Task: Select the current location as Hilton Head Island, South Carolina, United States . Now zoom - , and verify the location . Hide zoom slider
Action: Mouse moved to (139, 63)
Screenshot: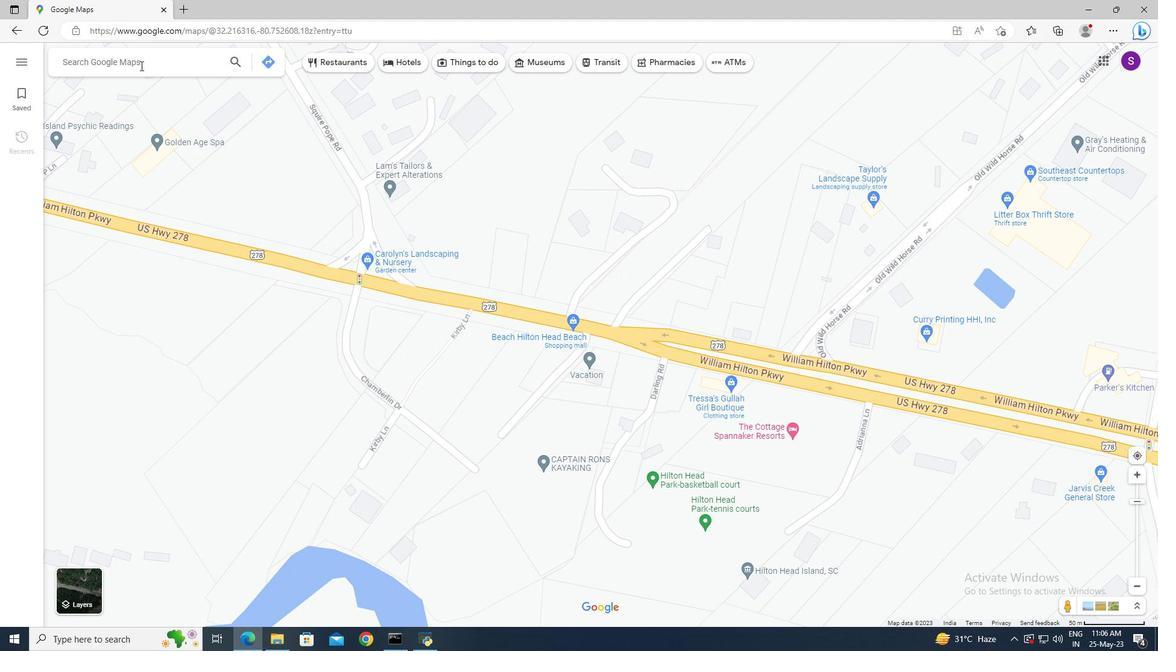 
Action: Mouse pressed left at (139, 63)
Screenshot: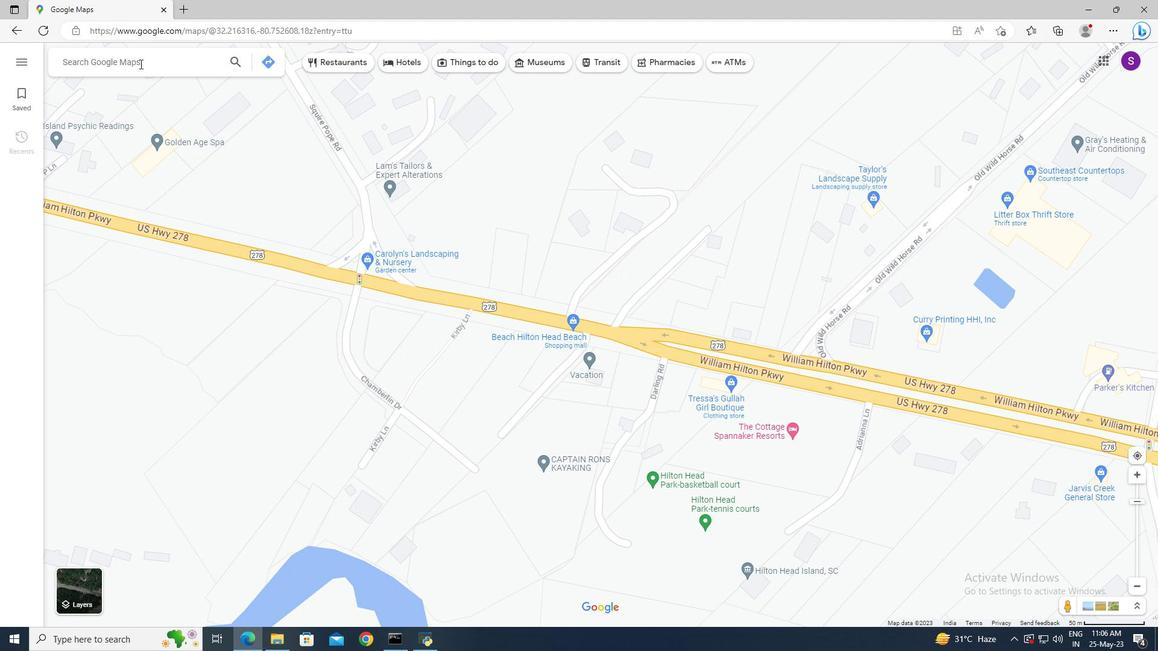 
Action: Key pressed <Key.shift>Hilton<Key.space><Key.shift>Head<Key.space><Key.shift>Island
Screenshot: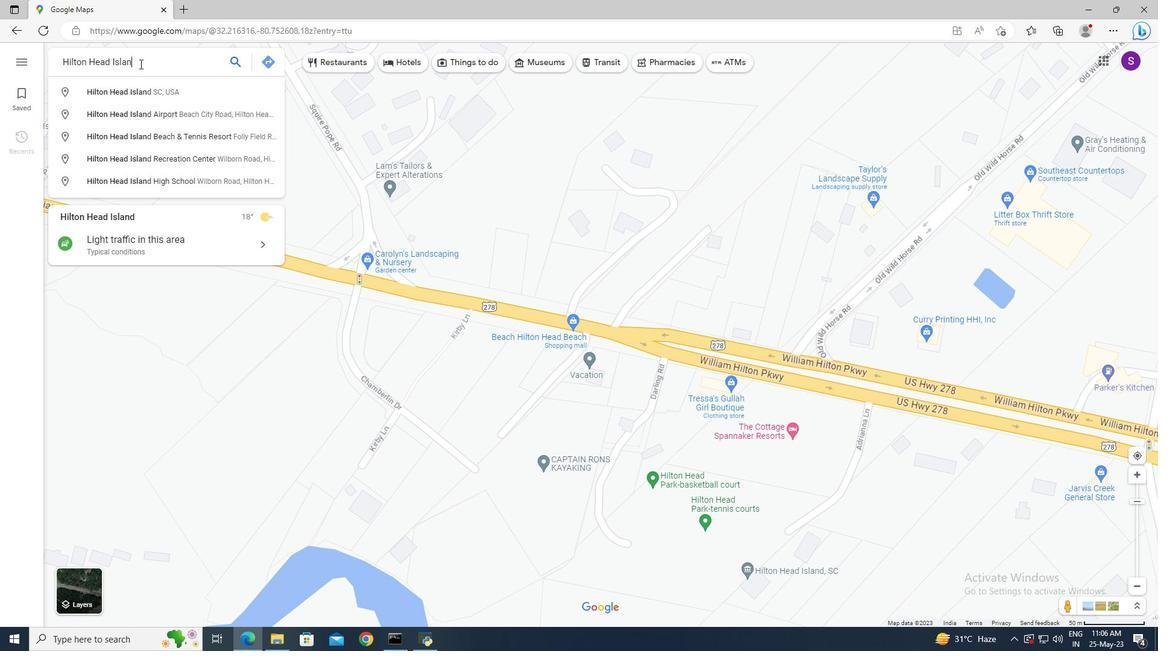 
Action: Mouse moved to (154, 85)
Screenshot: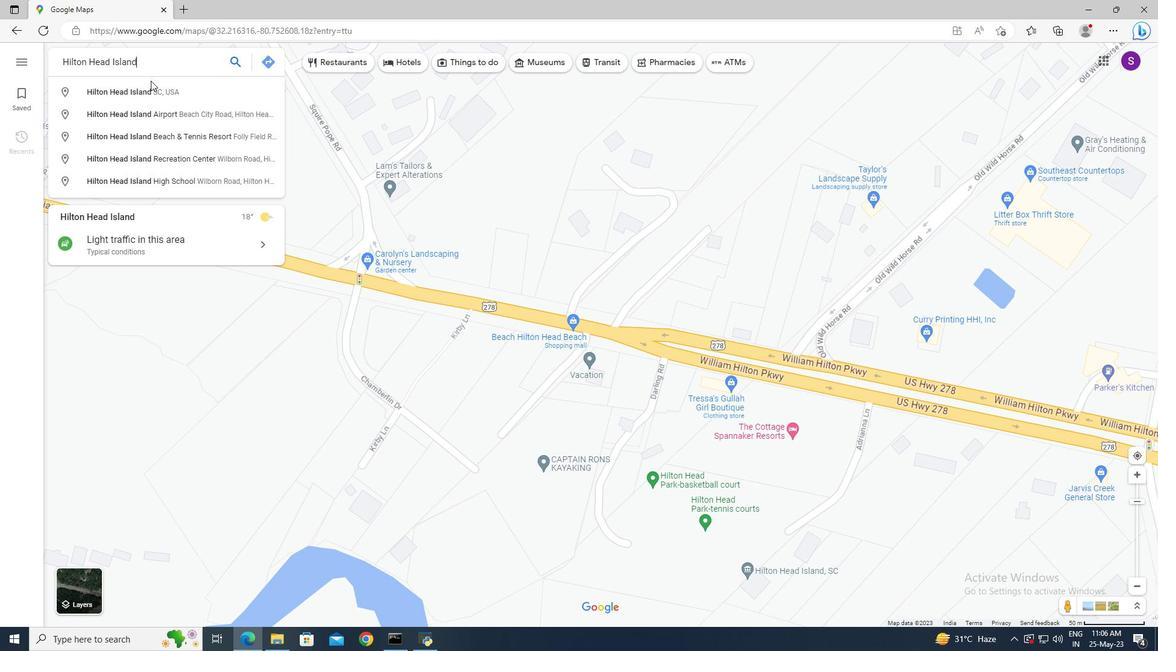 
Action: Mouse pressed left at (154, 85)
Screenshot: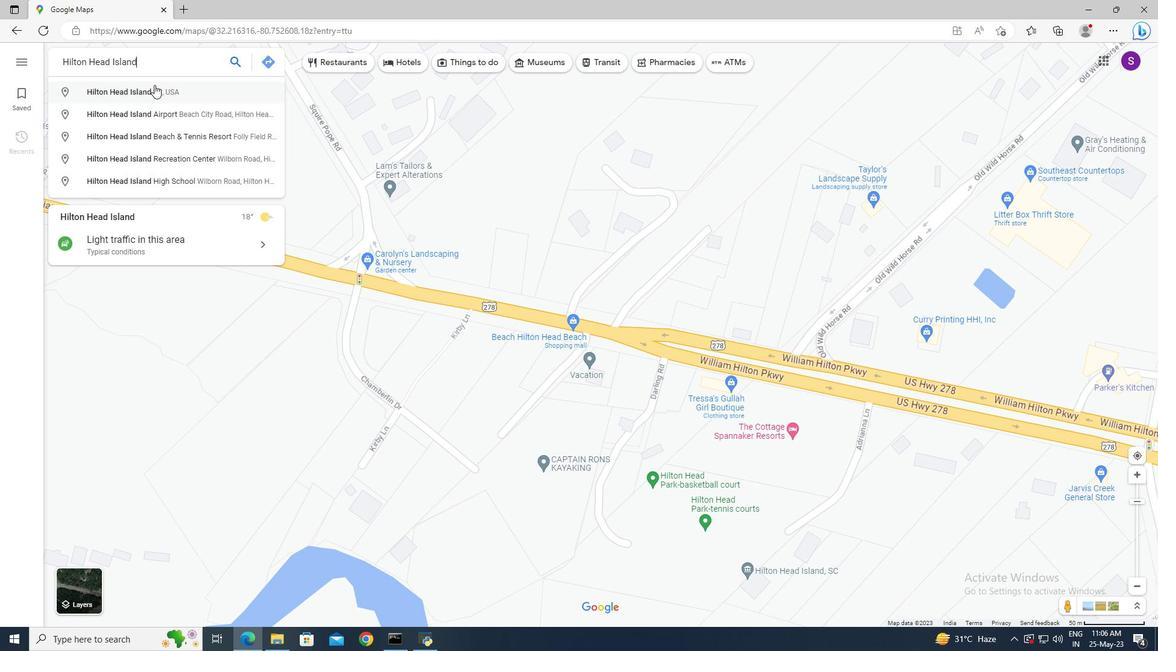 
Action: Mouse moved to (1137, 581)
Screenshot: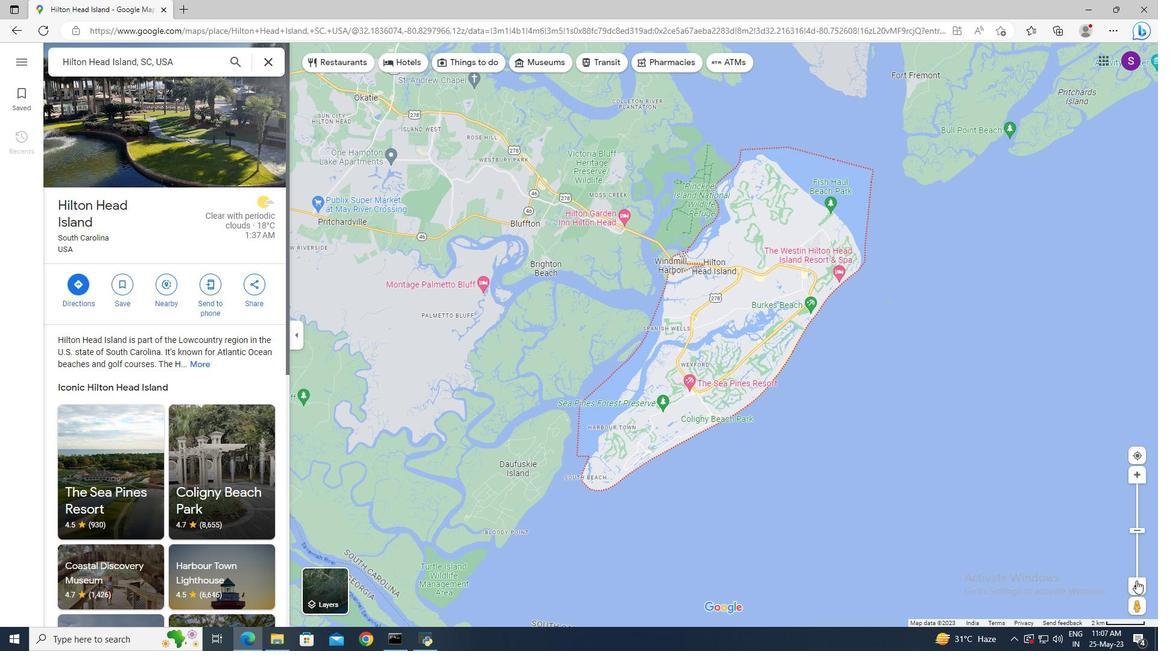 
Action: Mouse pressed left at (1137, 581)
Screenshot: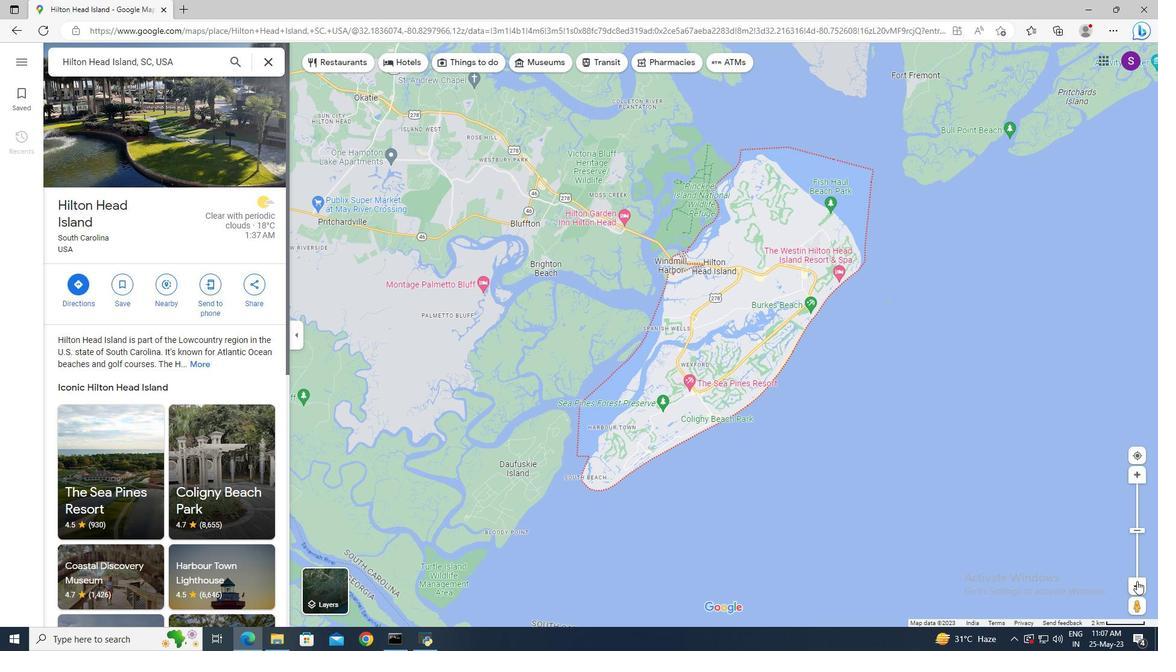 
Action: Mouse pressed left at (1137, 581)
Screenshot: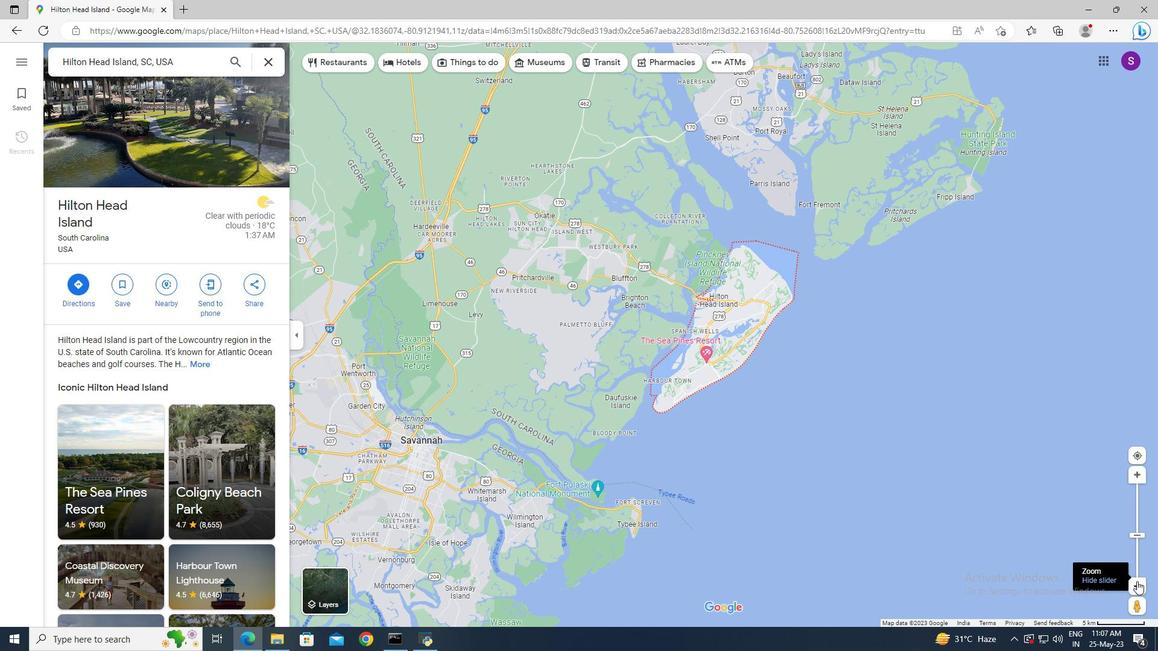 
Action: Mouse pressed left at (1137, 581)
Screenshot: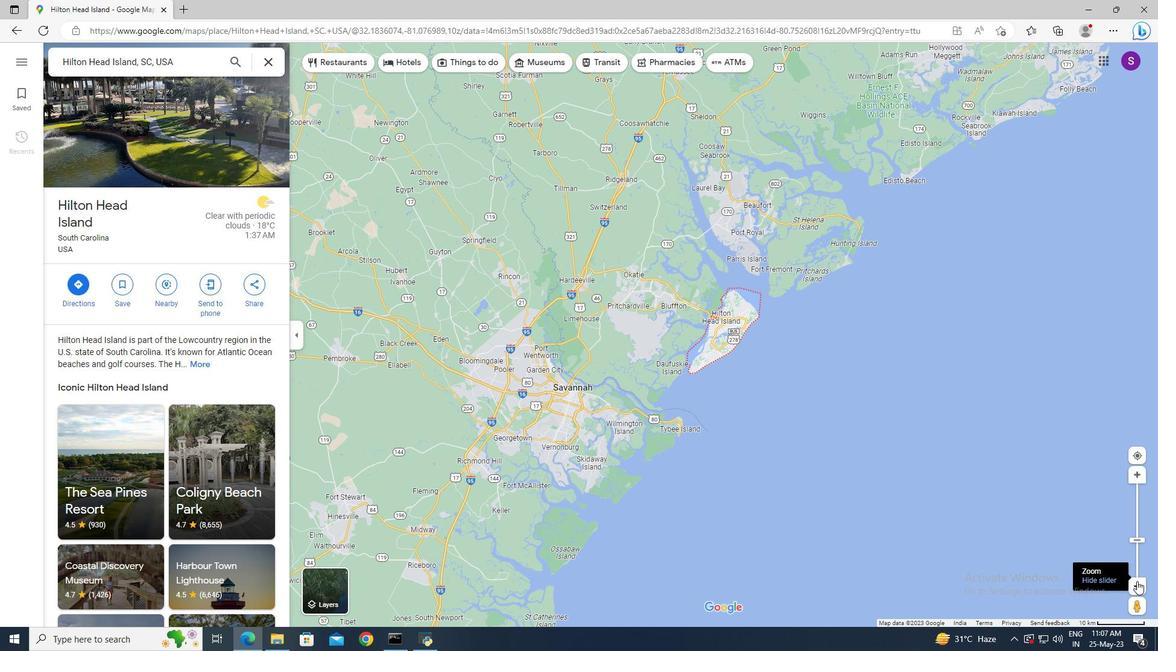 
Action: Mouse moved to (1108, 580)
Screenshot: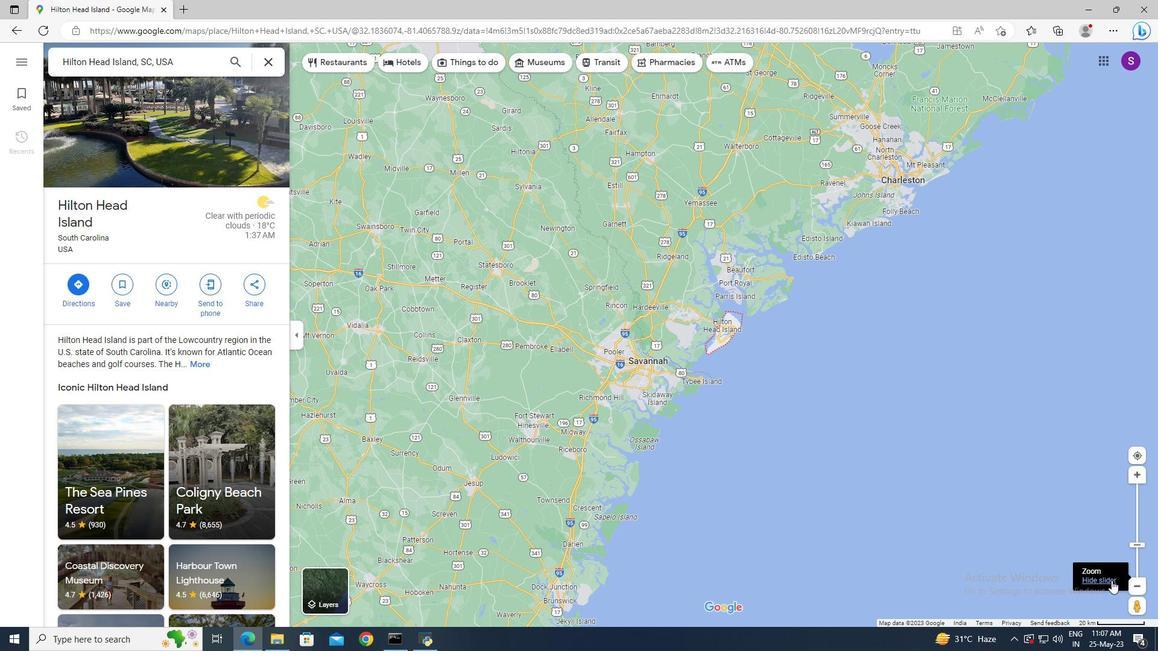 
Action: Mouse pressed left at (1108, 580)
Screenshot: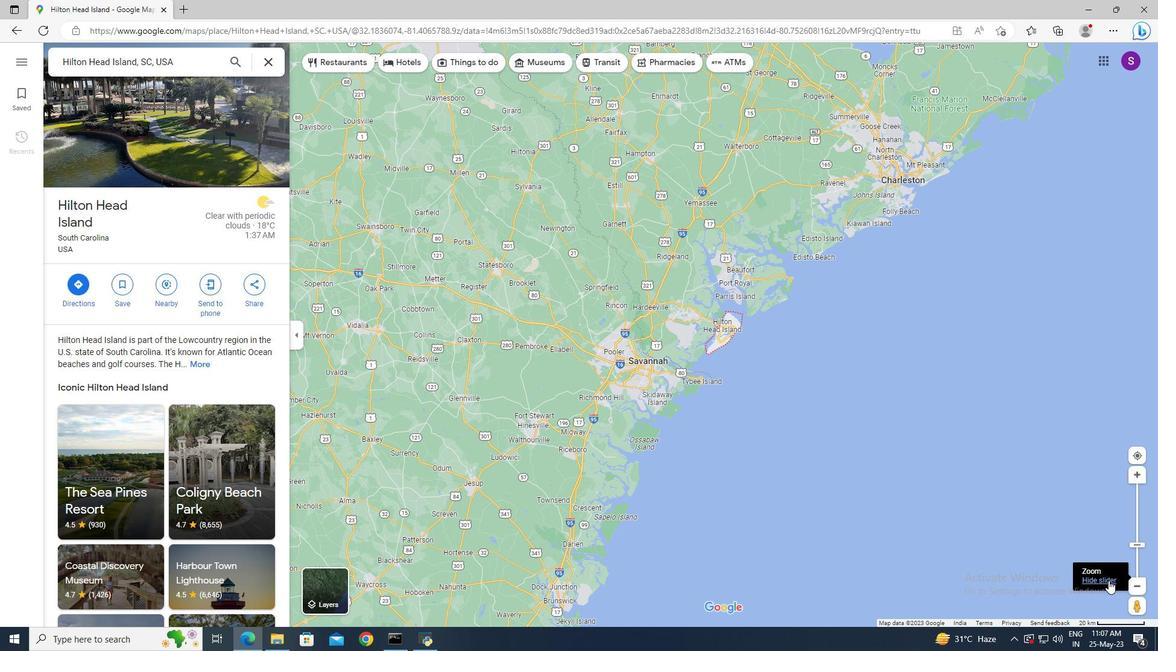 
Action: Mouse moved to (1137, 587)
Screenshot: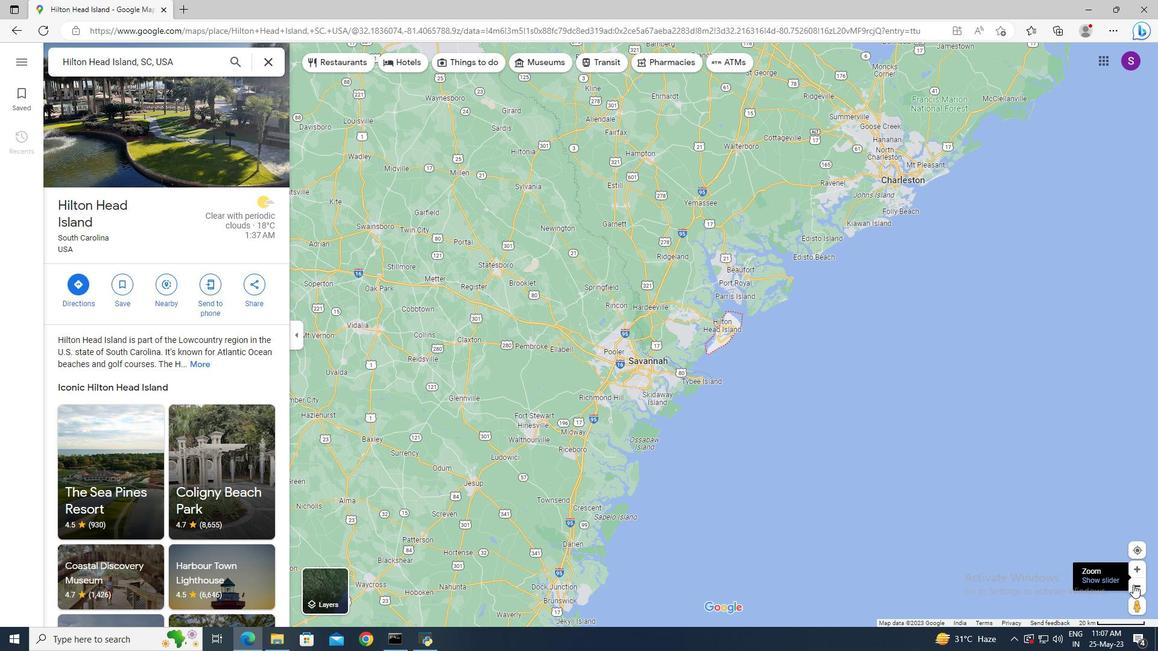
Action: Mouse pressed left at (1137, 587)
Screenshot: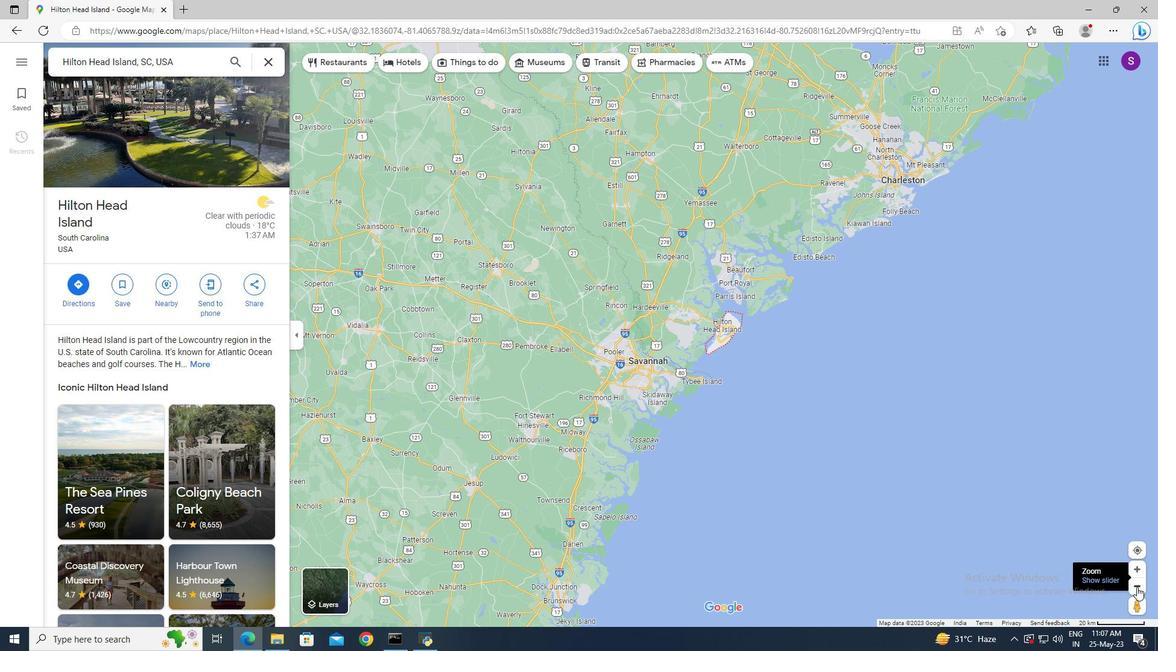 
Action: Mouse moved to (202, 167)
Screenshot: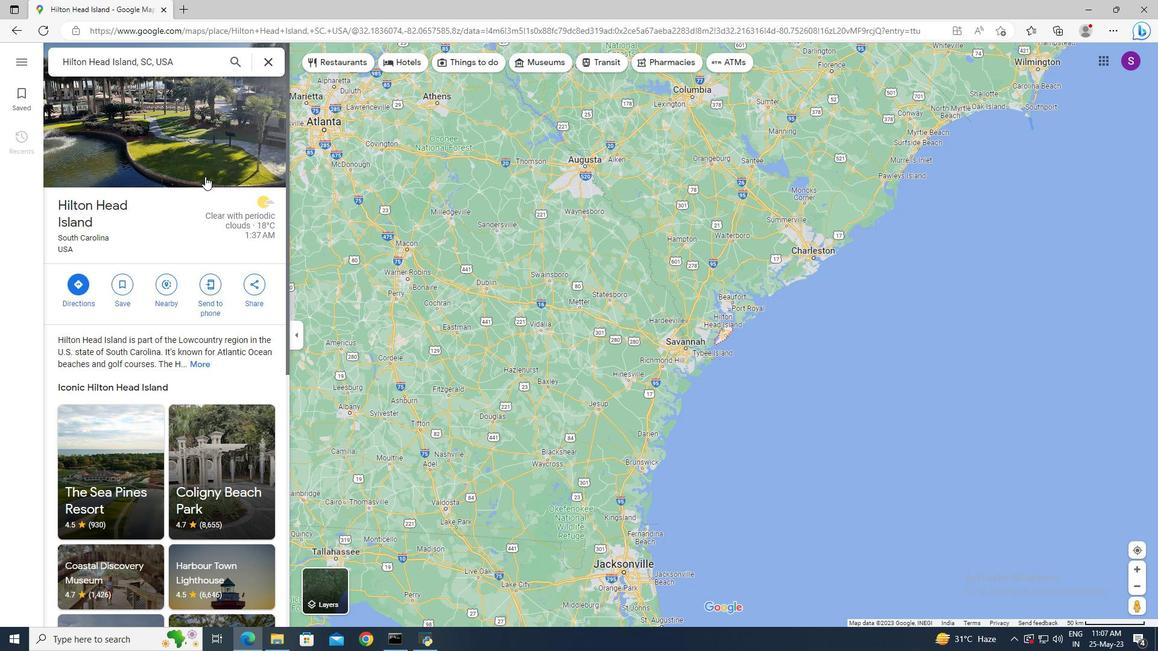 
Action: Mouse pressed left at (202, 167)
Screenshot: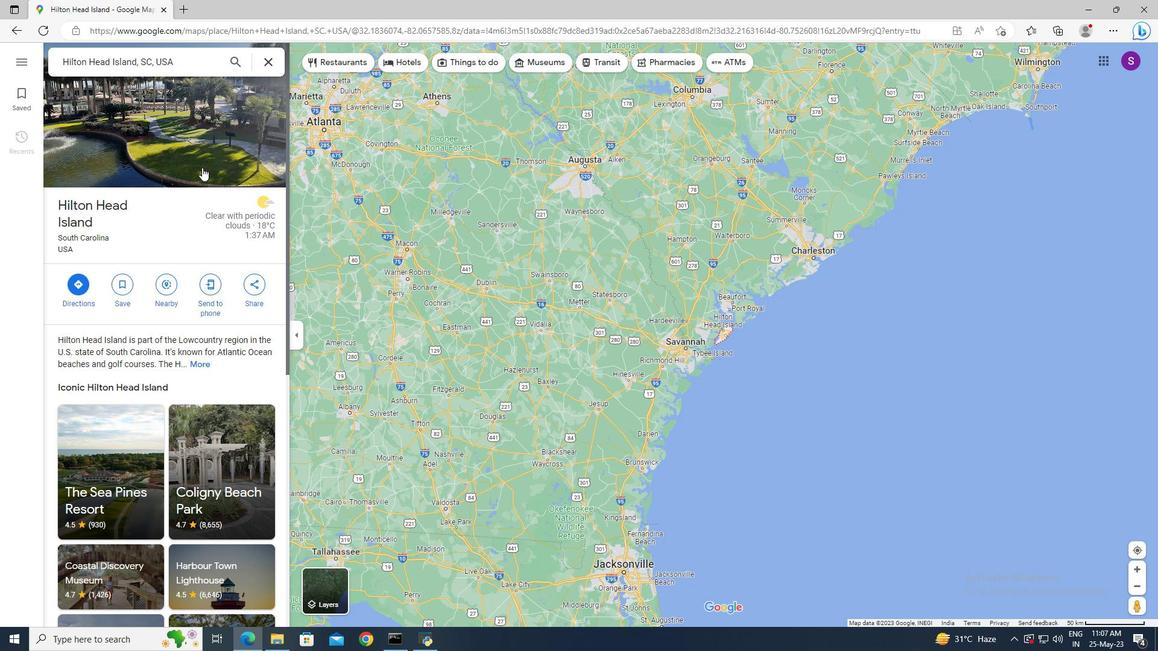 
Action: Mouse moved to (187, 243)
Screenshot: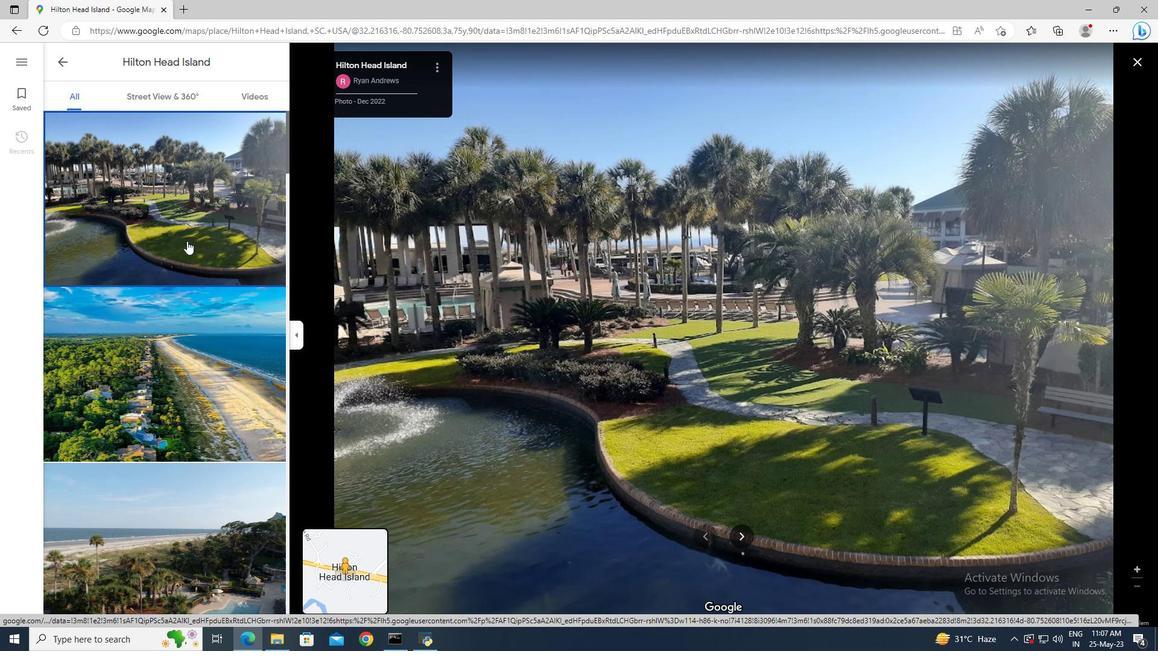 
Action: Mouse scrolled (187, 242) with delta (0, 0)
Screenshot: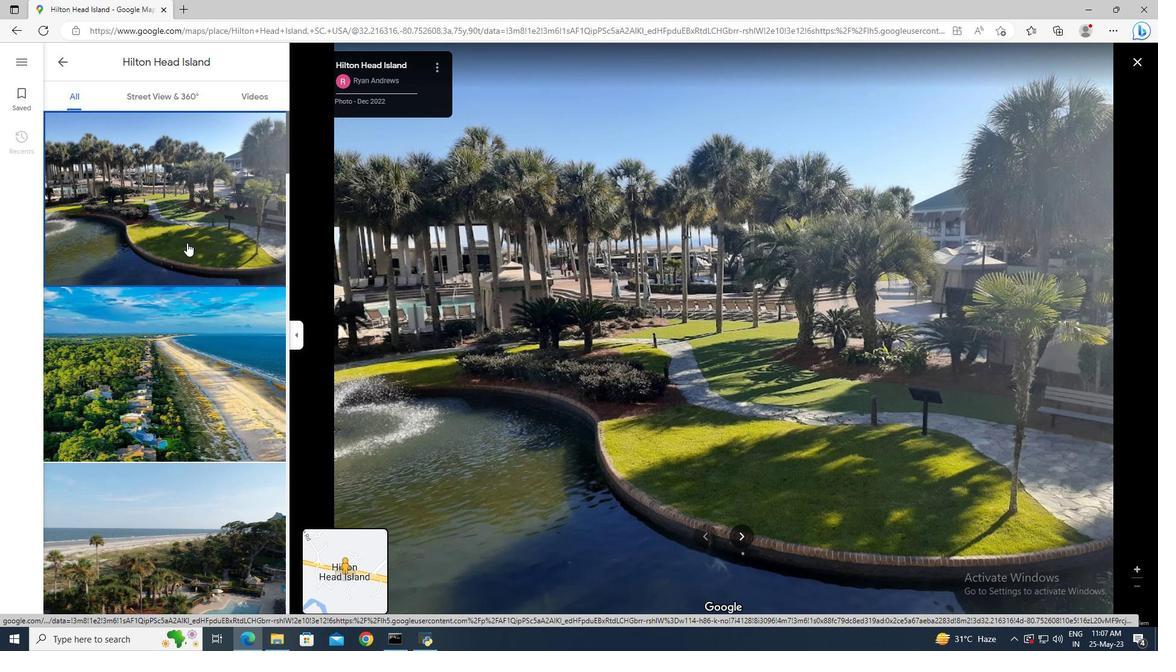 
Action: Mouse scrolled (187, 242) with delta (0, 0)
Screenshot: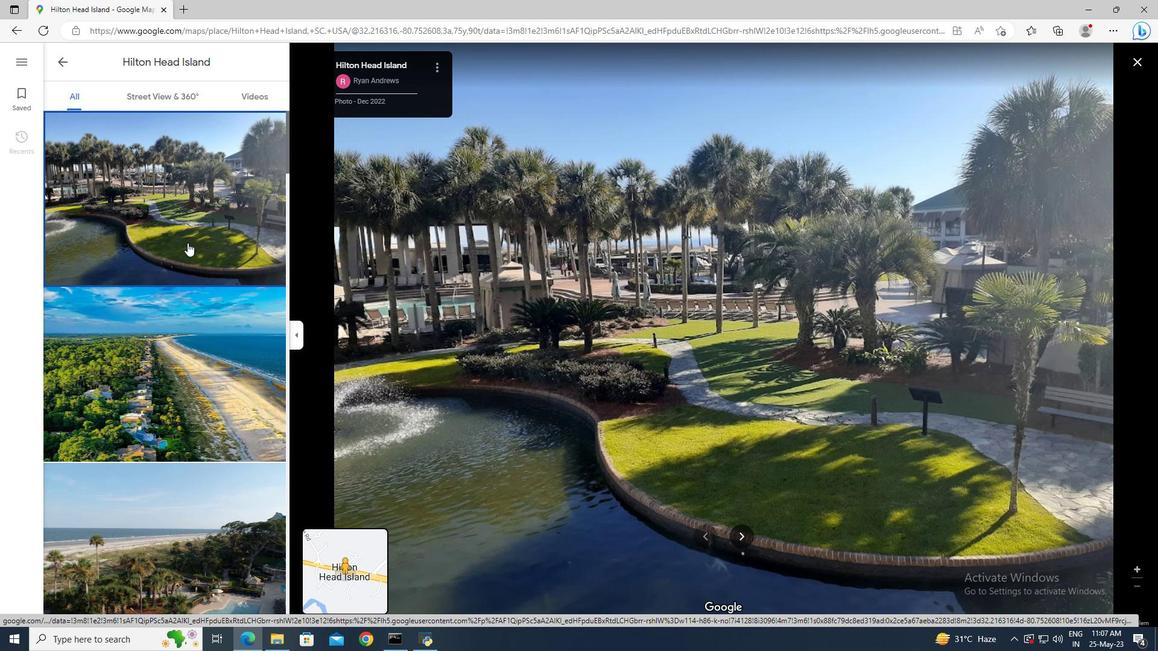 
Action: Mouse moved to (188, 243)
Screenshot: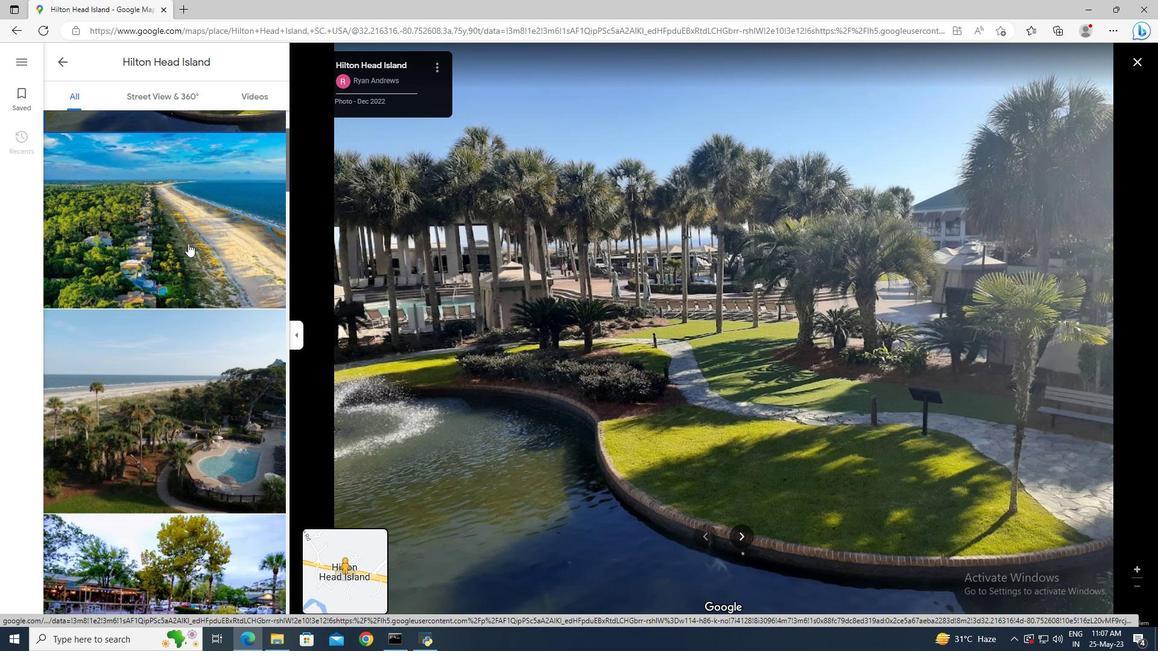 
Action: Mouse scrolled (188, 243) with delta (0, 0)
Screenshot: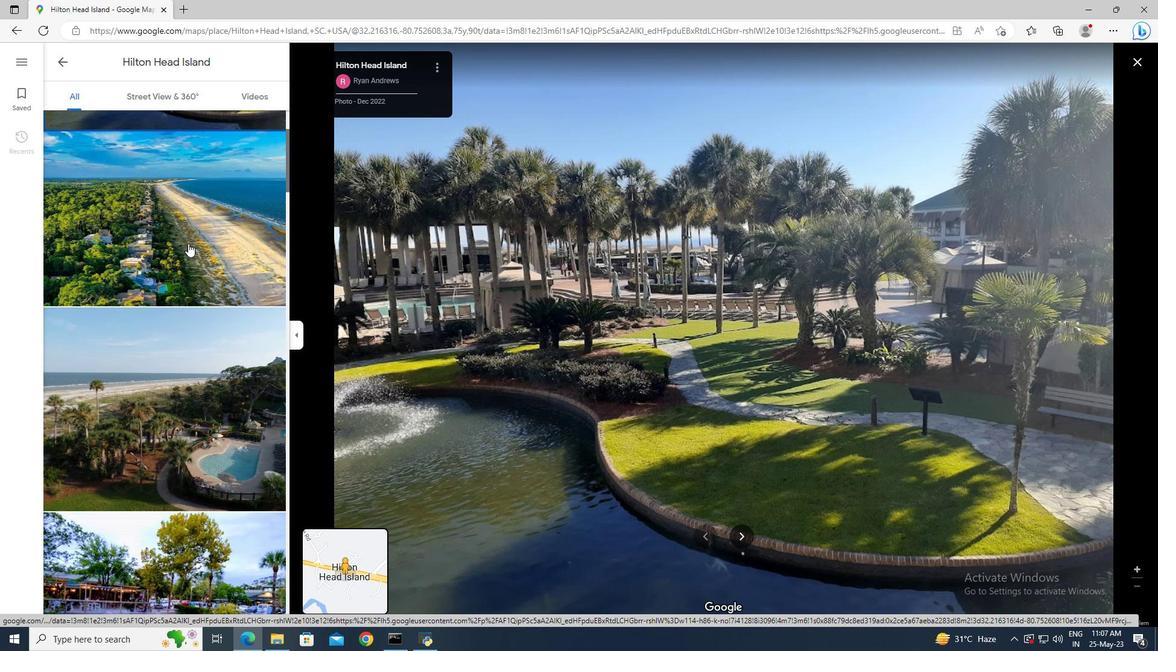 
Action: Mouse scrolled (188, 244) with delta (0, 0)
Screenshot: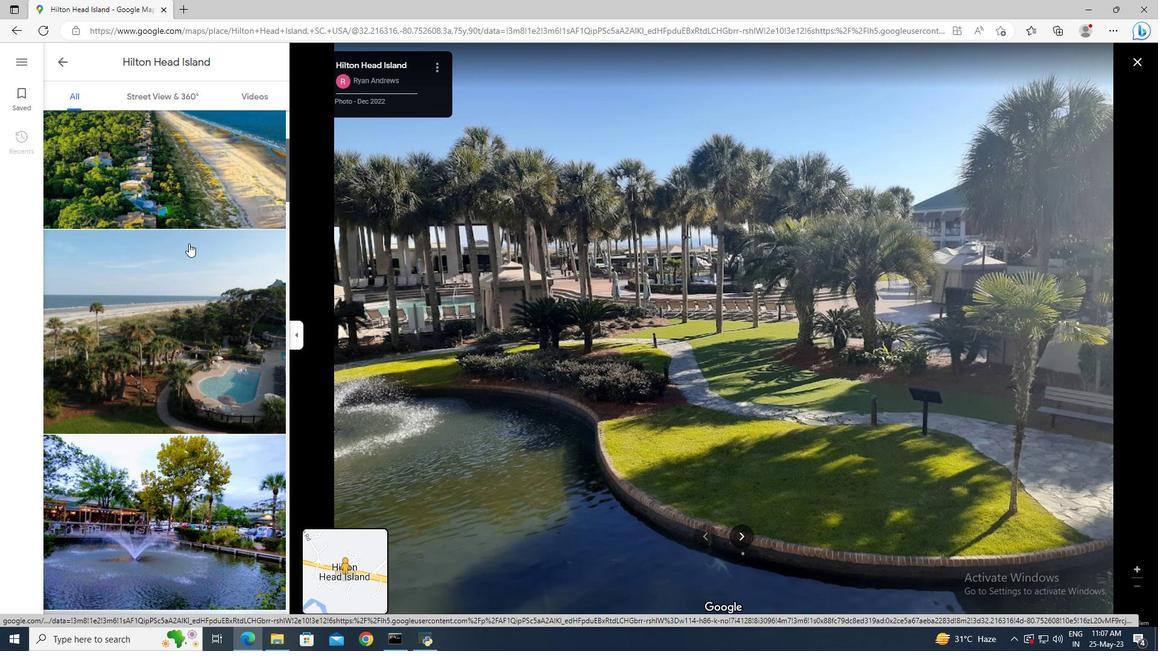 
Action: Mouse scrolled (188, 244) with delta (0, 0)
Screenshot: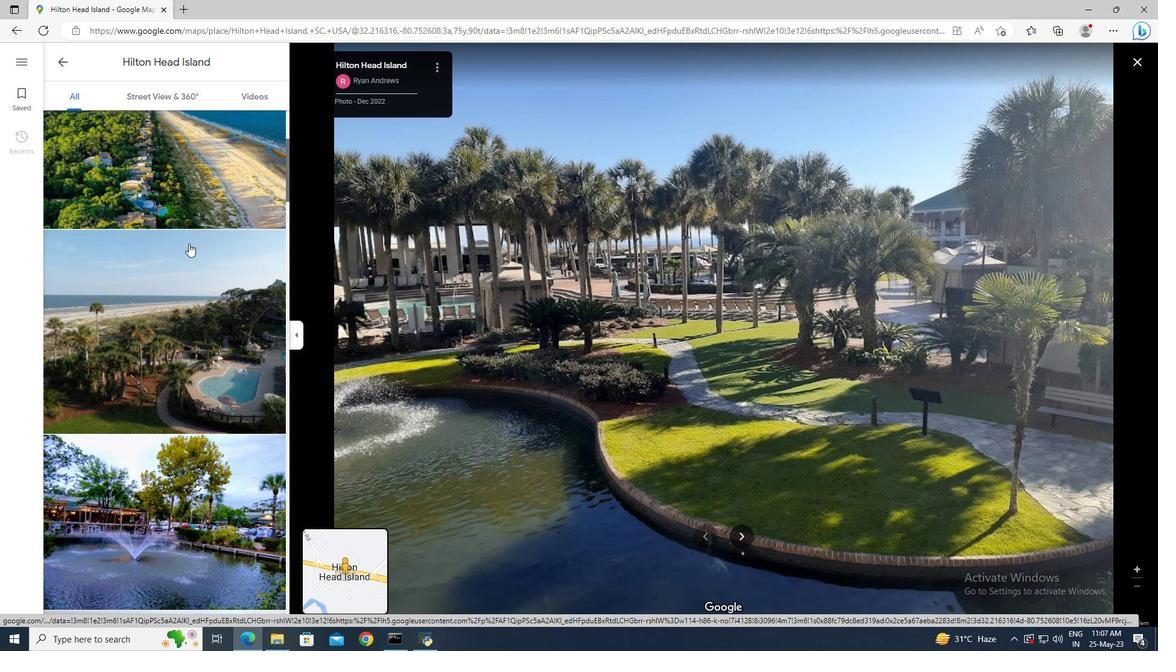 
Action: Mouse scrolled (188, 244) with delta (0, 0)
Screenshot: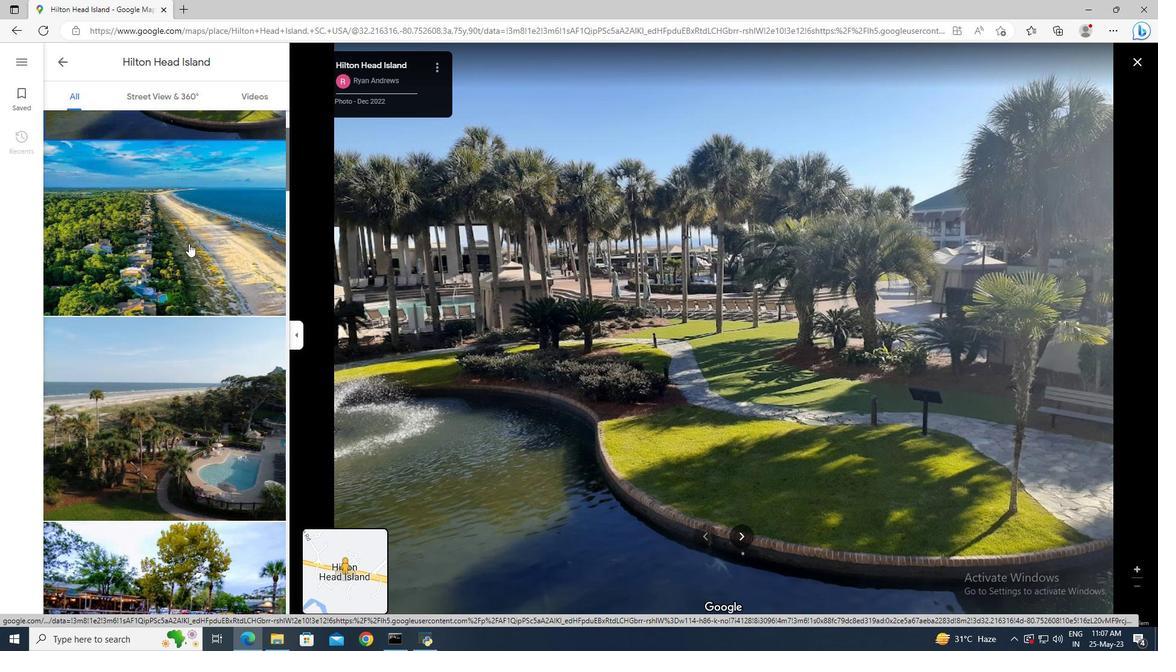
Action: Mouse moved to (1134, 62)
Screenshot: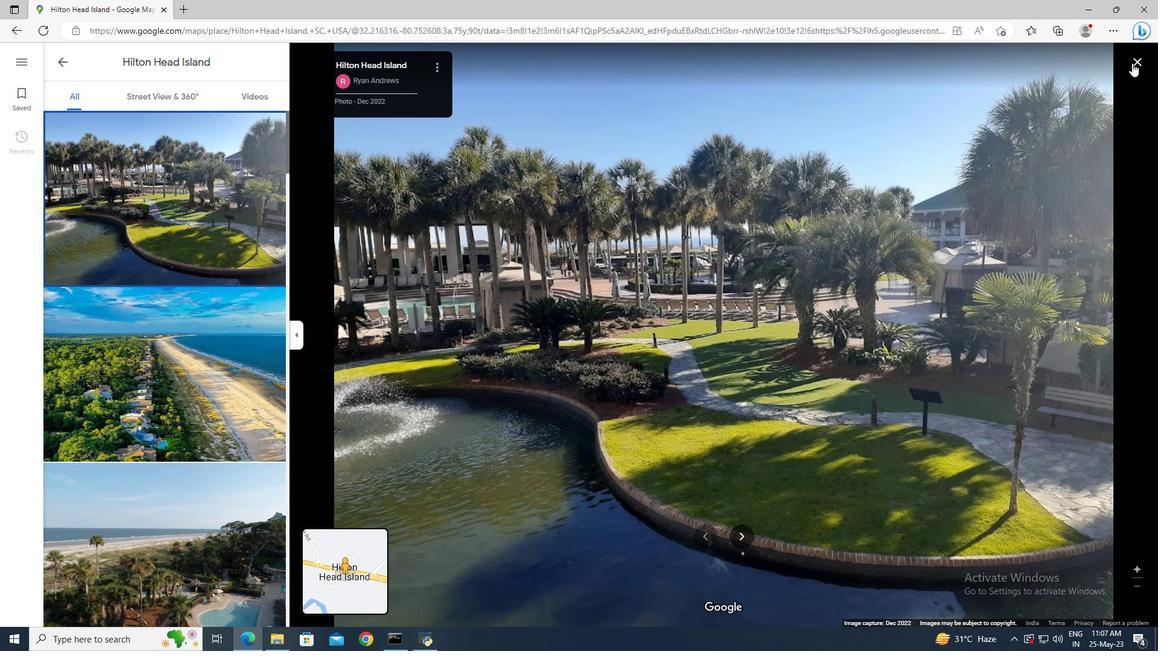 
Action: Mouse pressed left at (1134, 62)
Screenshot: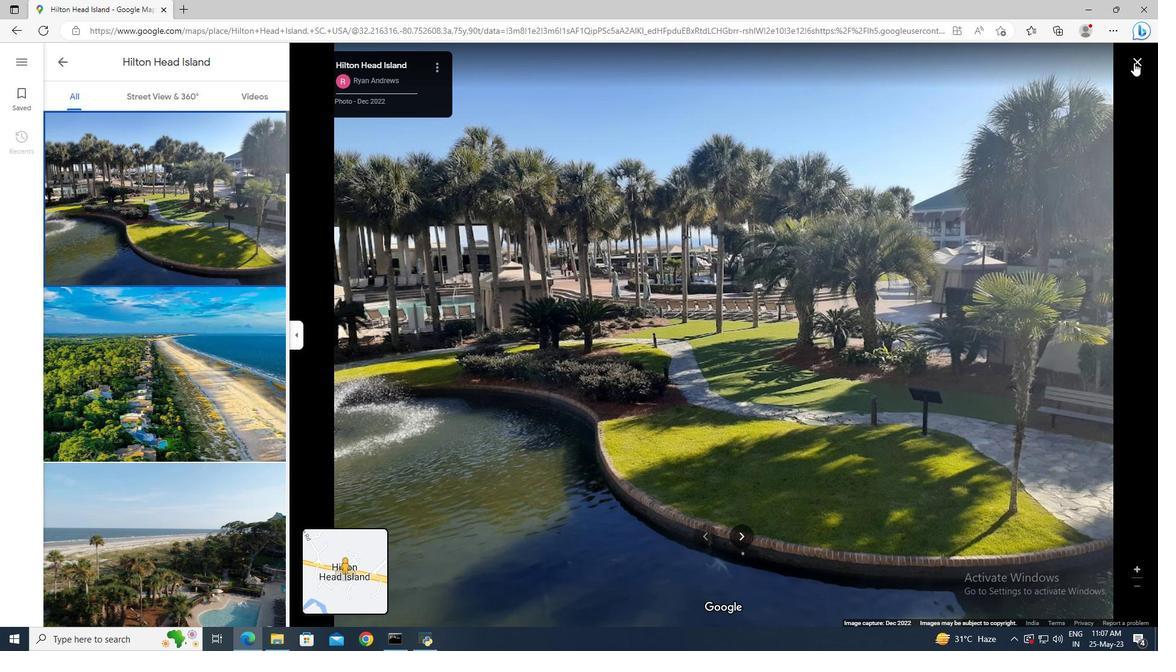 
Action: Mouse moved to (561, 188)
Screenshot: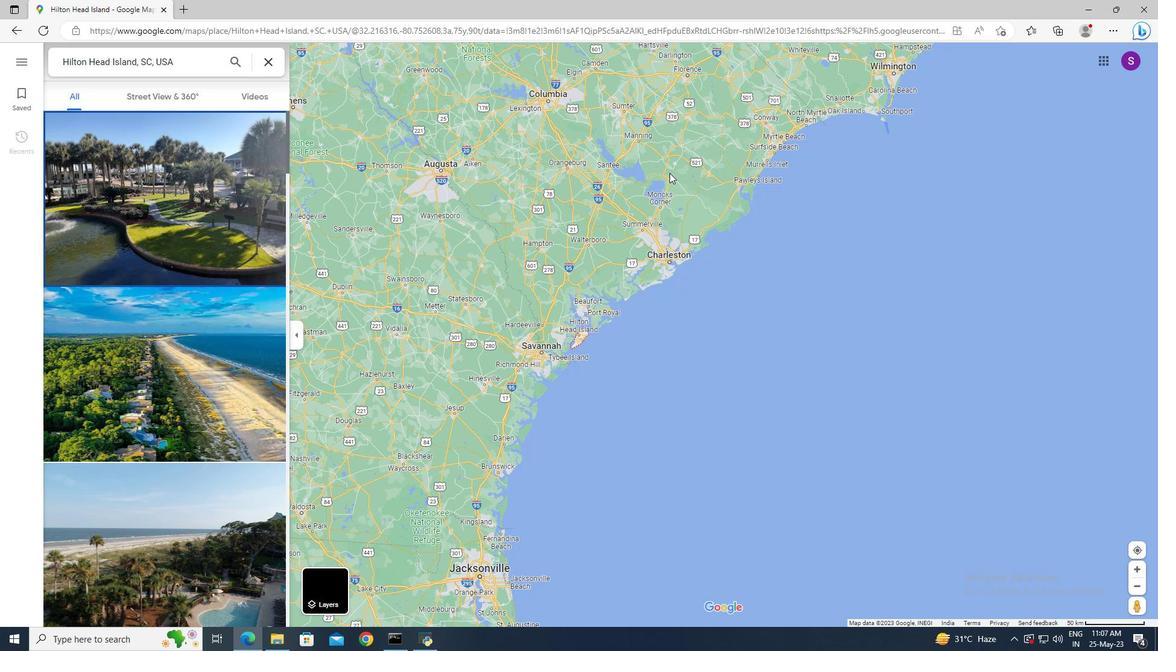
